 Task: Add Burt's Bees Day Lotion With SPF 30 to the cart.
Action: Mouse moved to (838, 283)
Screenshot: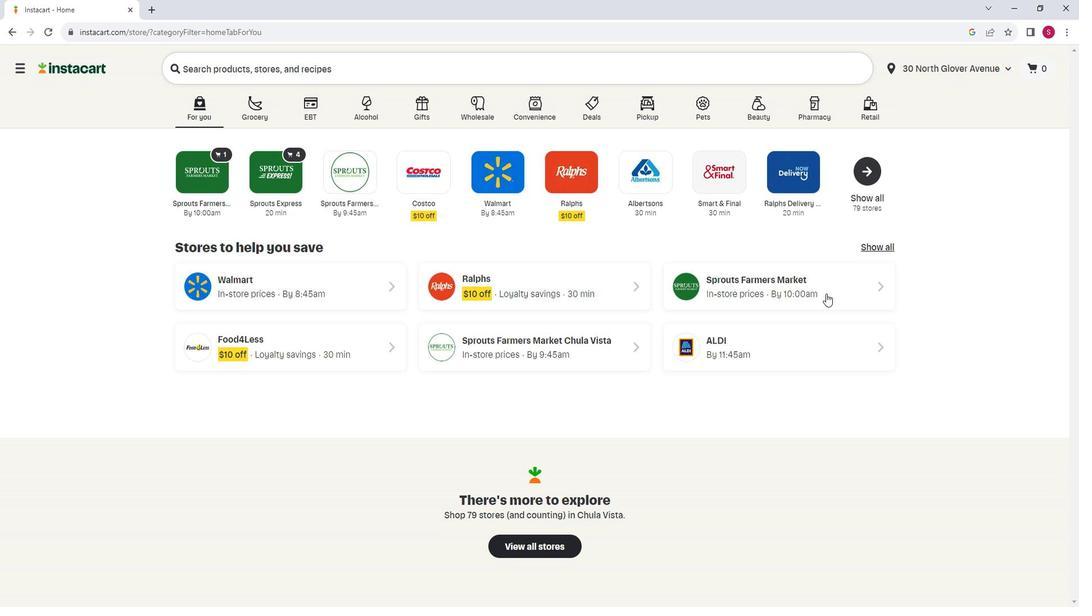 
Action: Mouse pressed left at (838, 283)
Screenshot: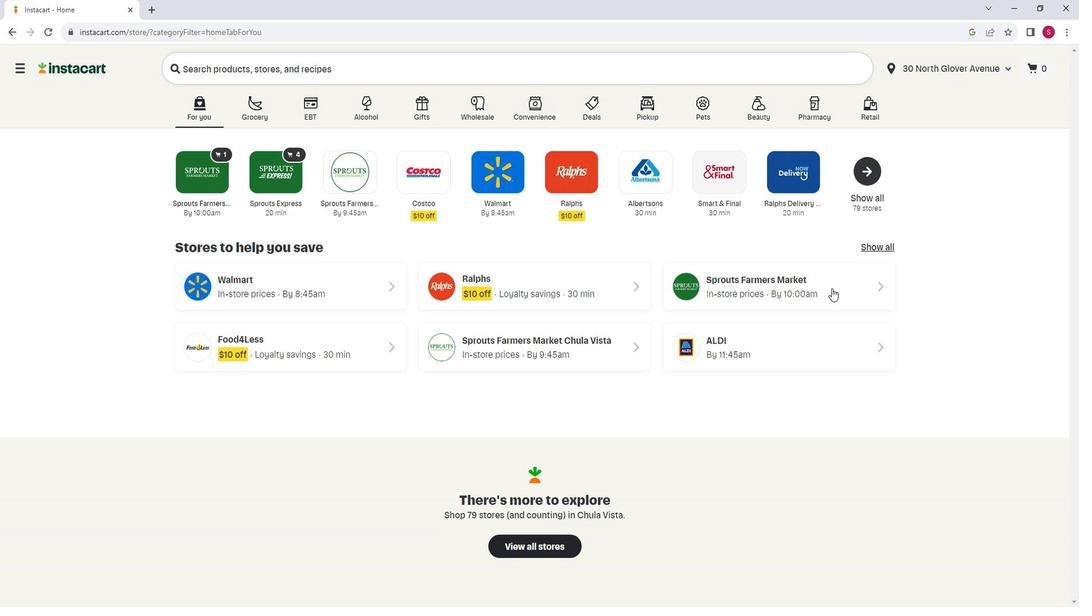 
Action: Mouse moved to (104, 406)
Screenshot: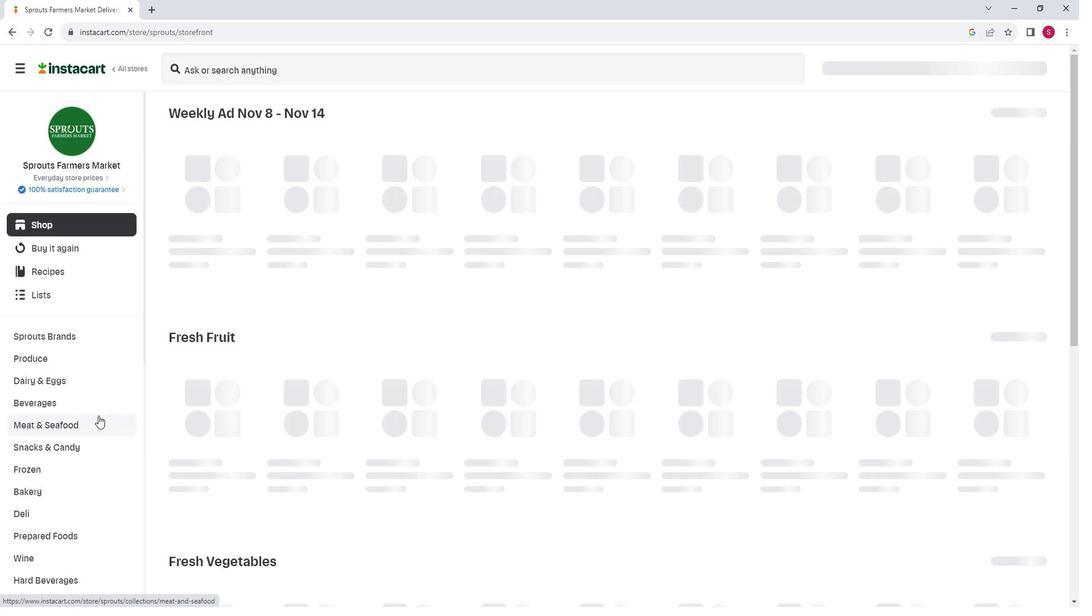 
Action: Mouse scrolled (104, 405) with delta (0, 0)
Screenshot: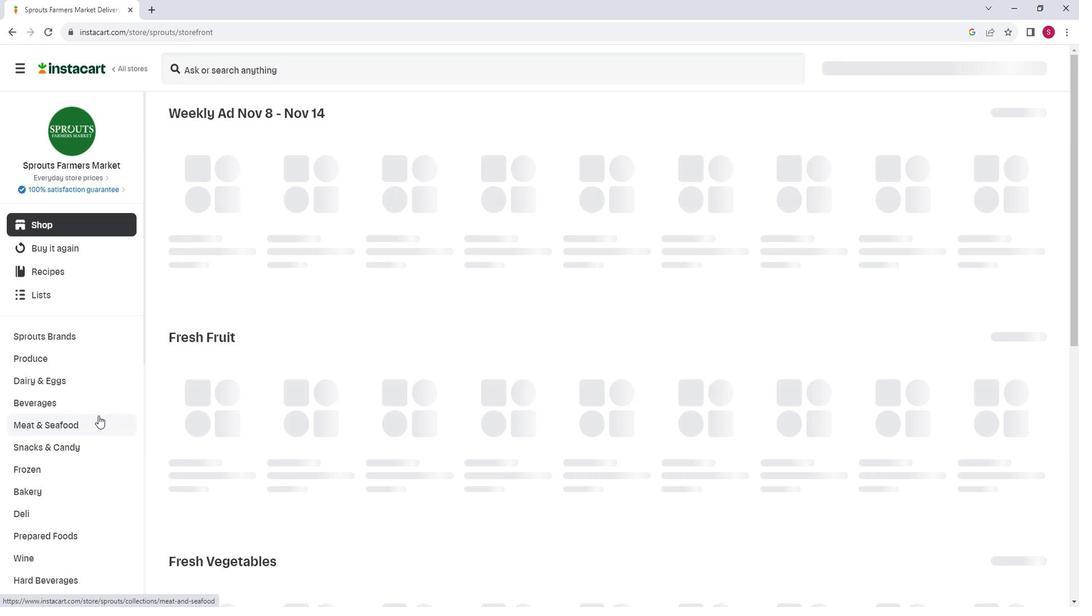 
Action: Mouse scrolled (104, 405) with delta (0, 0)
Screenshot: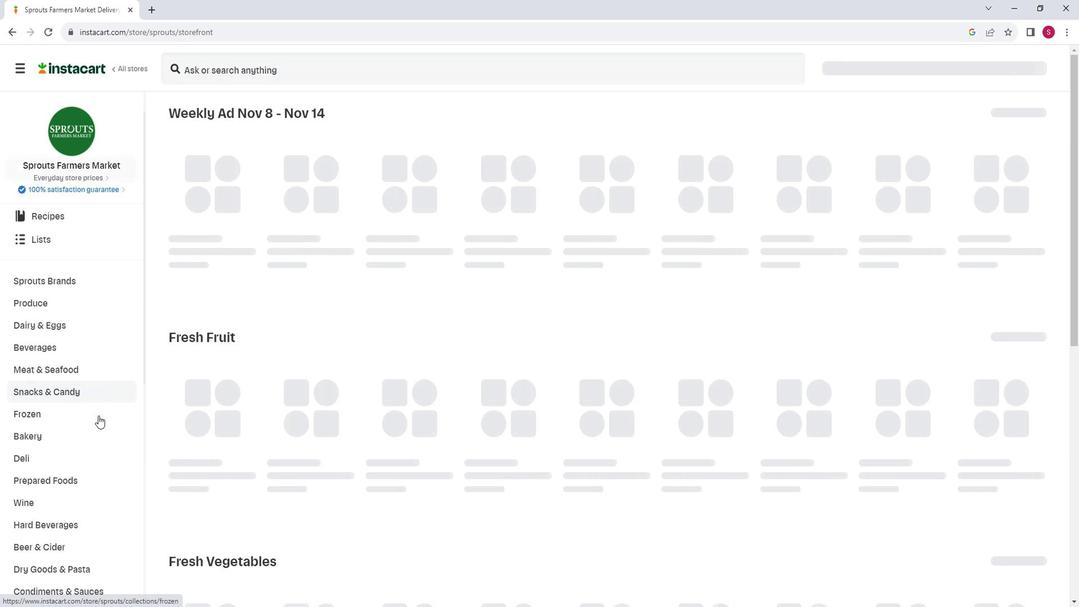 
Action: Mouse scrolled (104, 405) with delta (0, 0)
Screenshot: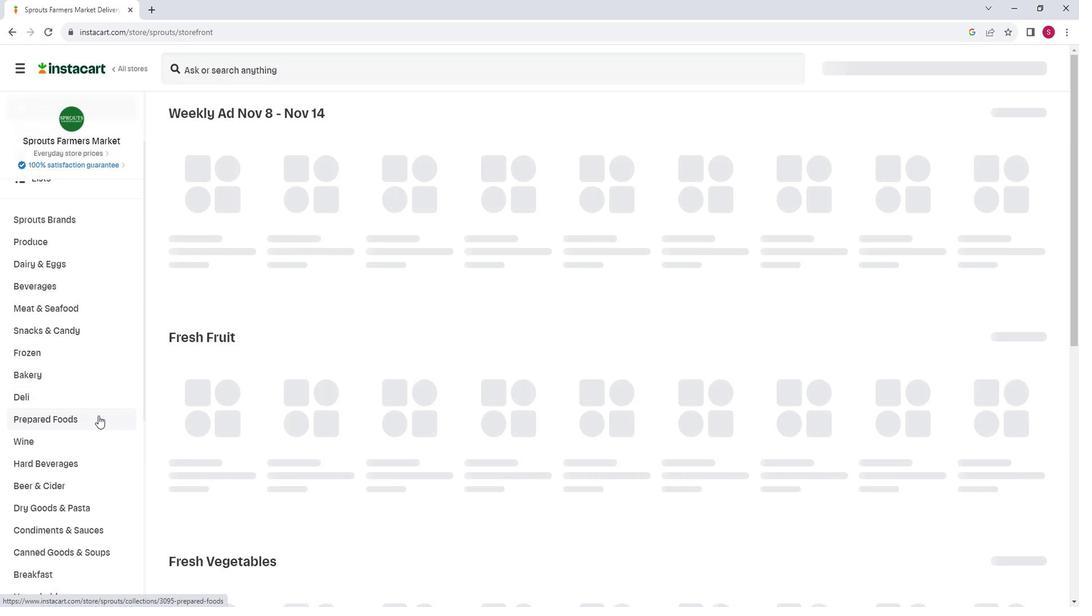 
Action: Mouse scrolled (104, 405) with delta (0, 0)
Screenshot: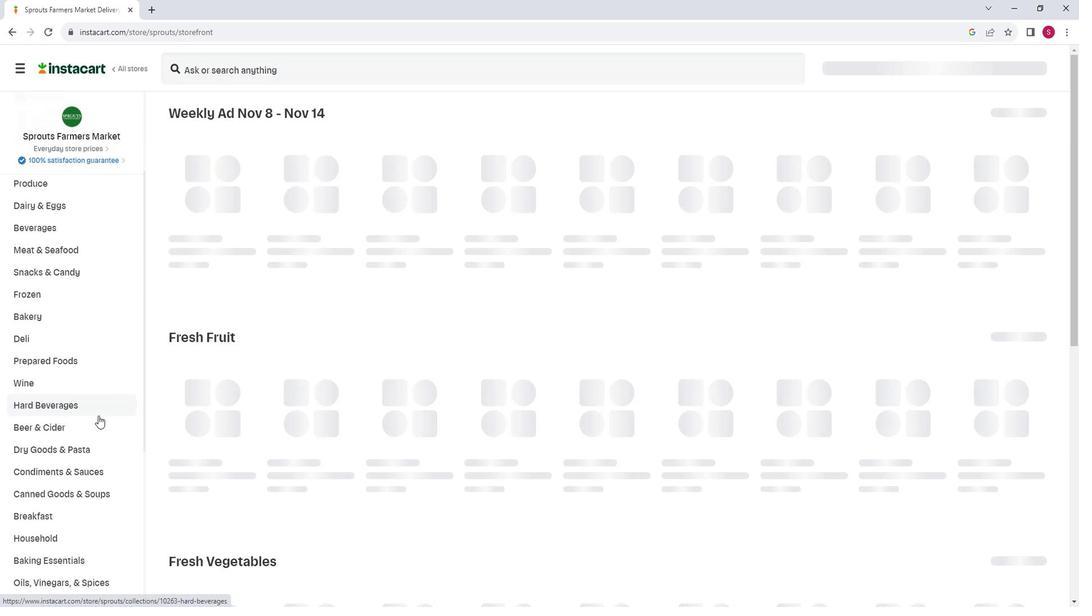 
Action: Mouse scrolled (104, 405) with delta (0, 0)
Screenshot: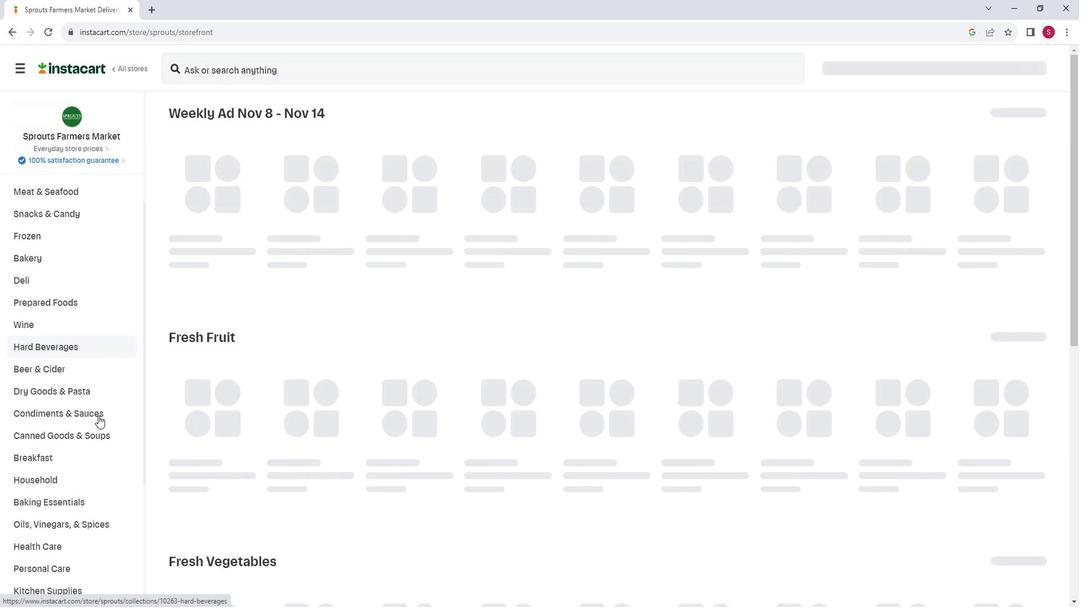 
Action: Mouse scrolled (104, 405) with delta (0, 0)
Screenshot: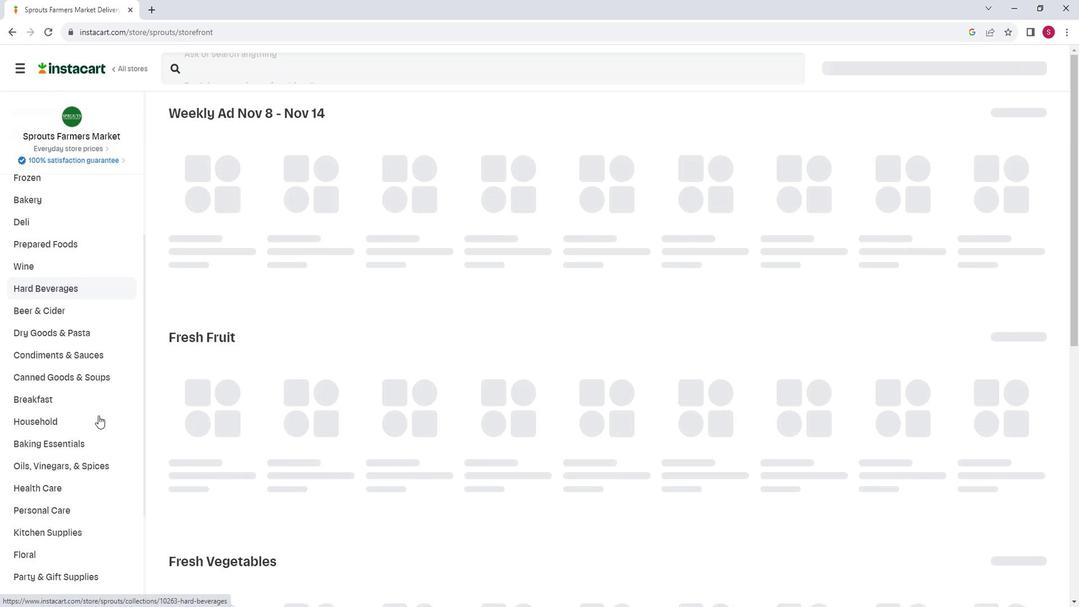 
Action: Mouse moved to (88, 440)
Screenshot: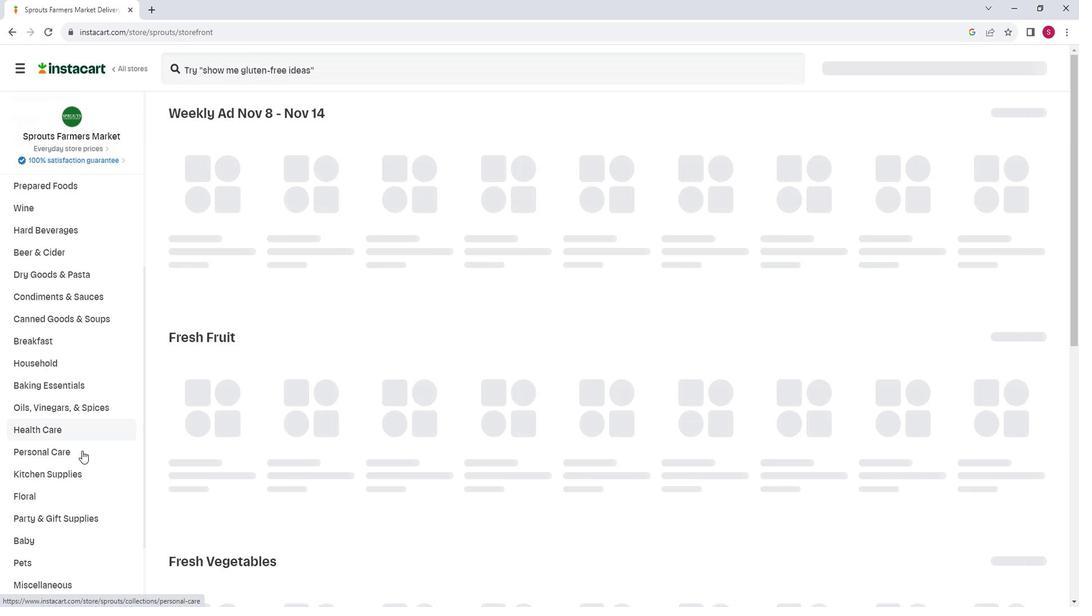 
Action: Mouse pressed left at (88, 440)
Screenshot: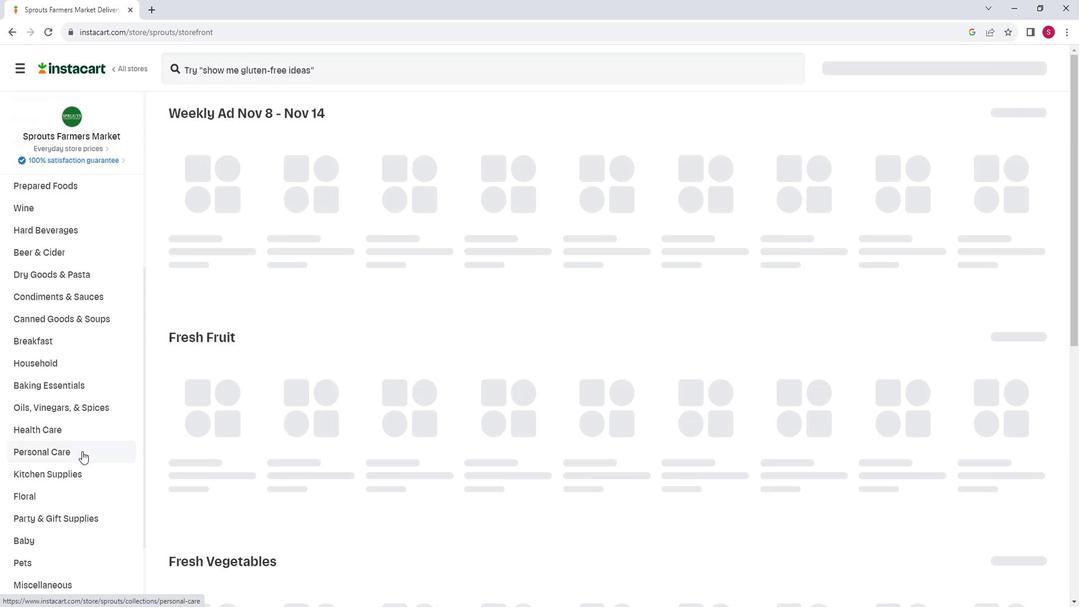 
Action: Mouse moved to (290, 150)
Screenshot: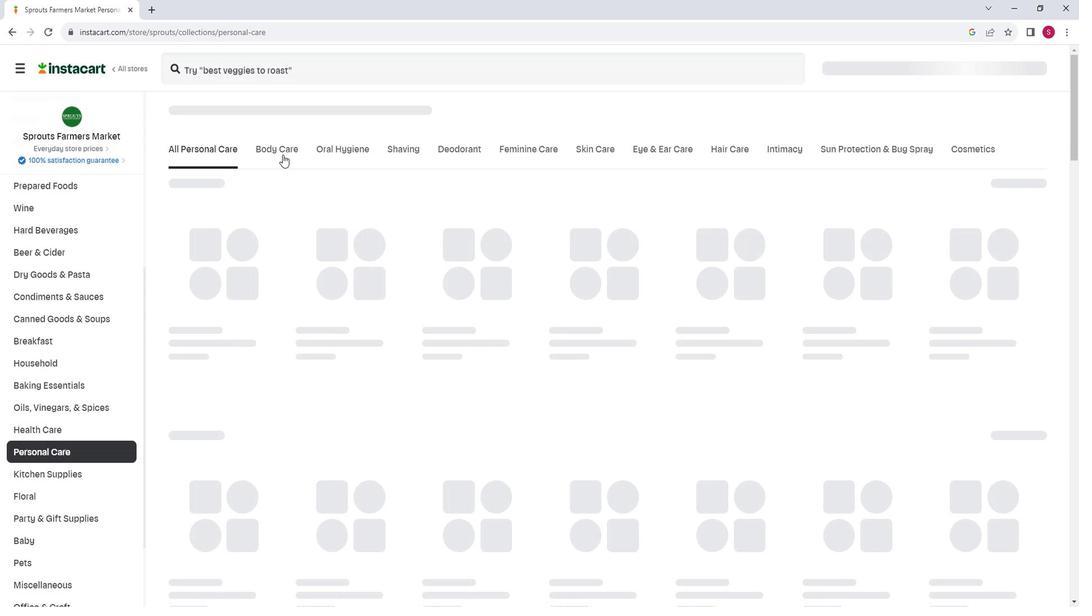
Action: Mouse pressed left at (290, 150)
Screenshot: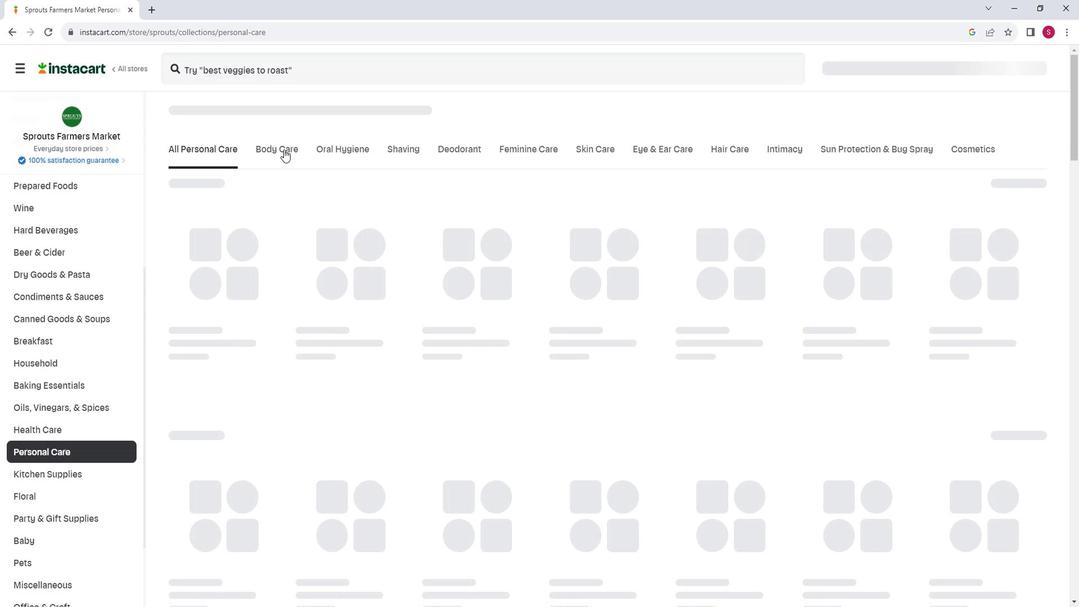 
Action: Mouse moved to (465, 198)
Screenshot: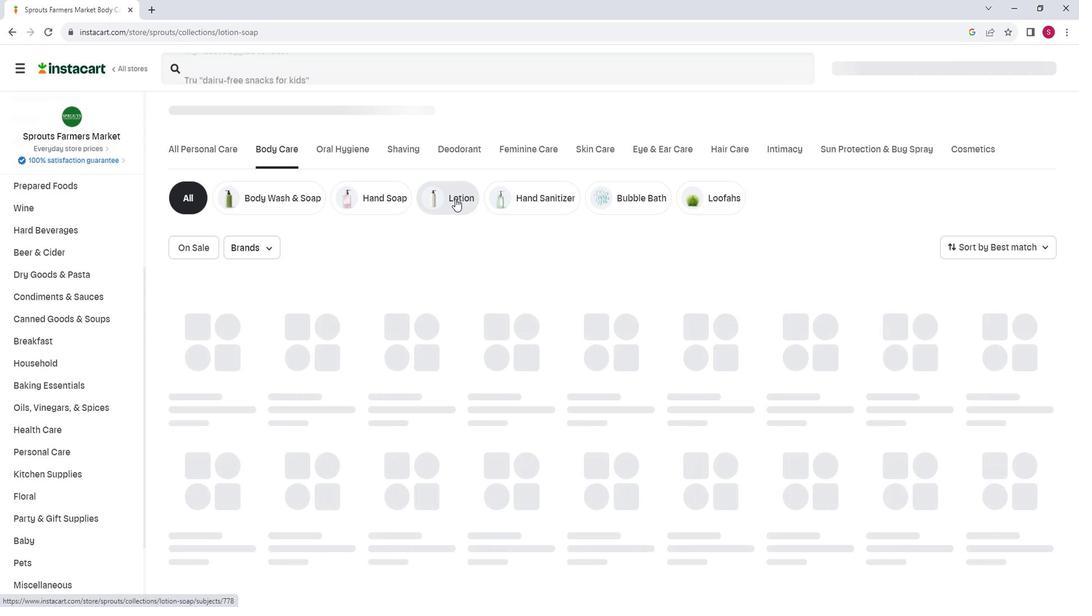 
Action: Mouse pressed left at (465, 198)
Screenshot: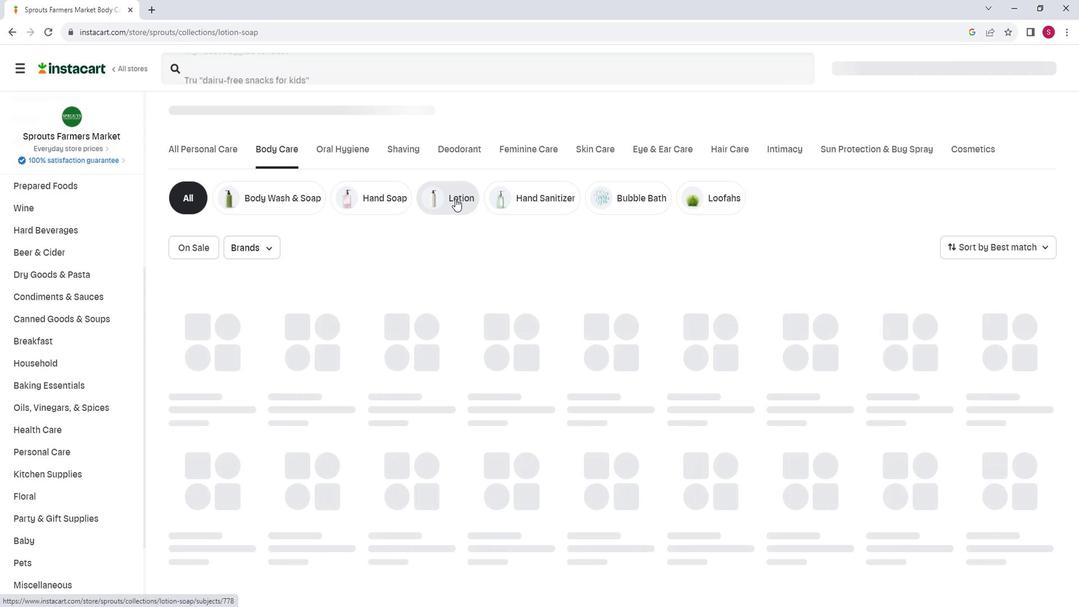 
Action: Mouse moved to (373, 72)
Screenshot: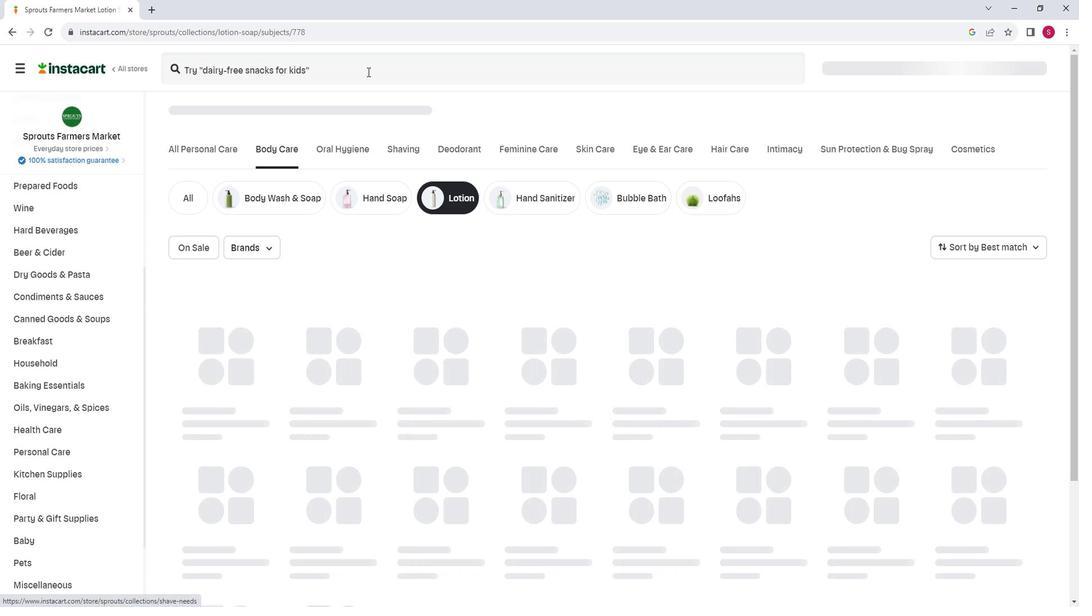 
Action: Mouse pressed left at (373, 72)
Screenshot: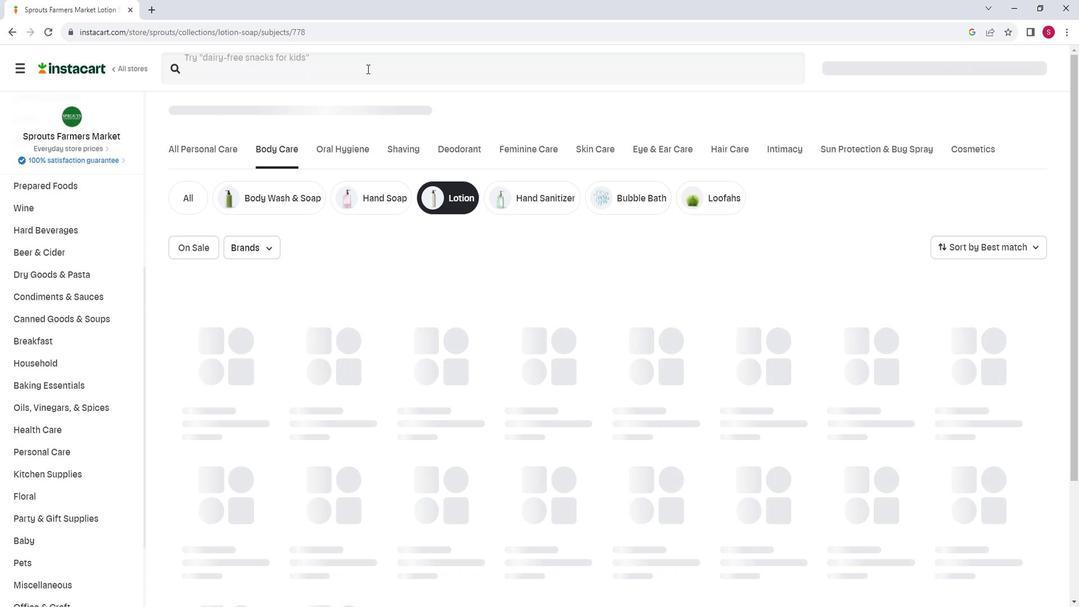 
Action: Key pressed <Key.shift>Burt's<Key.space><Key.shift>Bees<Key.space><Key.shift>Day<Key.space><Key.shift>Lotion<Key.space><Key.shift>With<Key.space><Key.shift>SPF<Key.space>30<Key.enter>
Screenshot: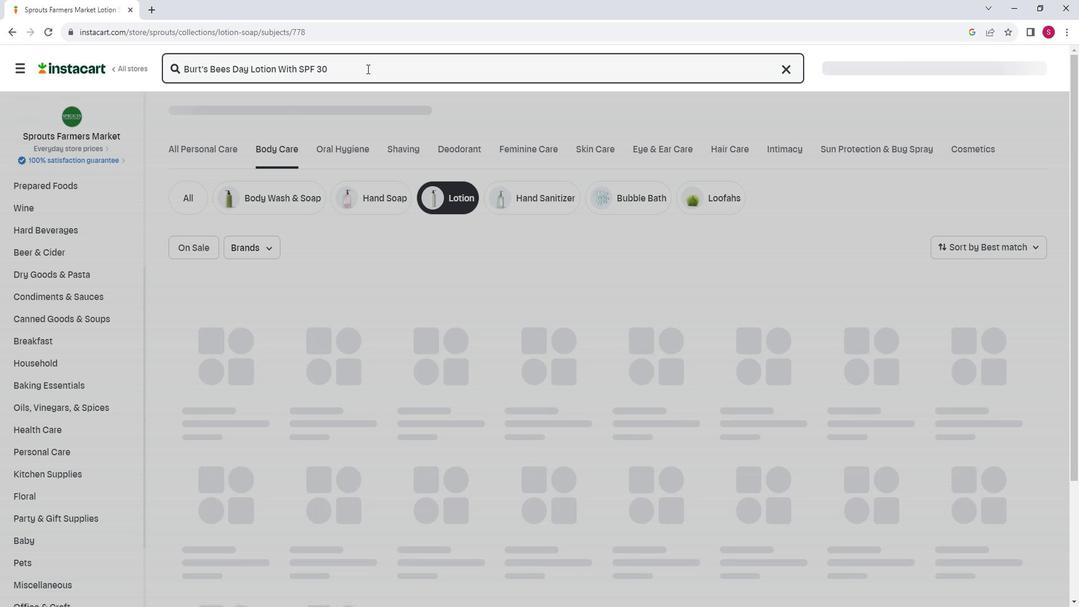 
Action: Mouse moved to (1025, 188)
Screenshot: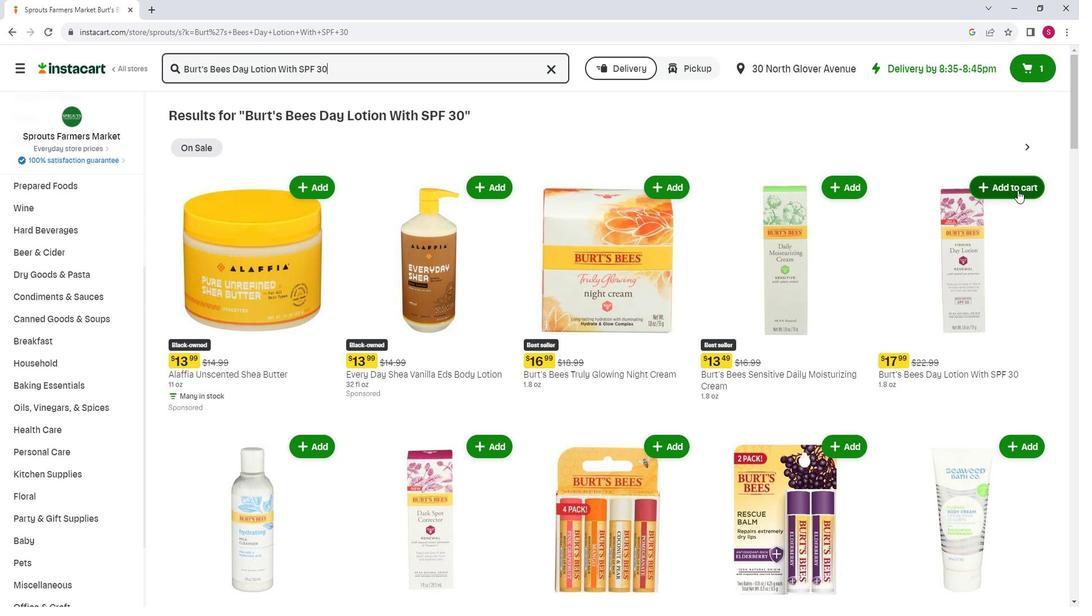 
Action: Mouse pressed left at (1025, 188)
Screenshot: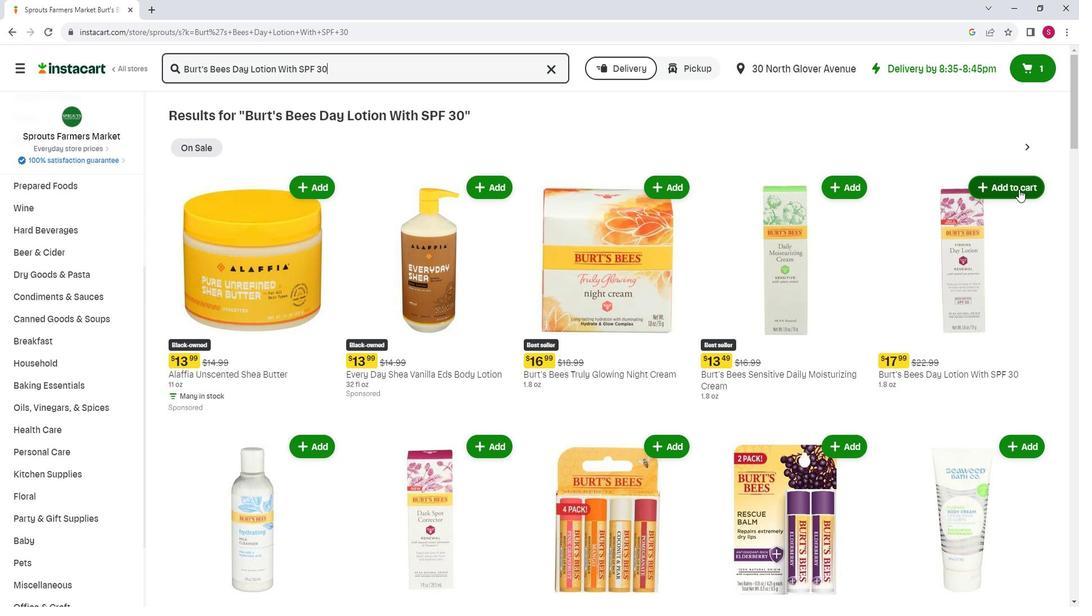 
Action: Mouse moved to (945, 143)
Screenshot: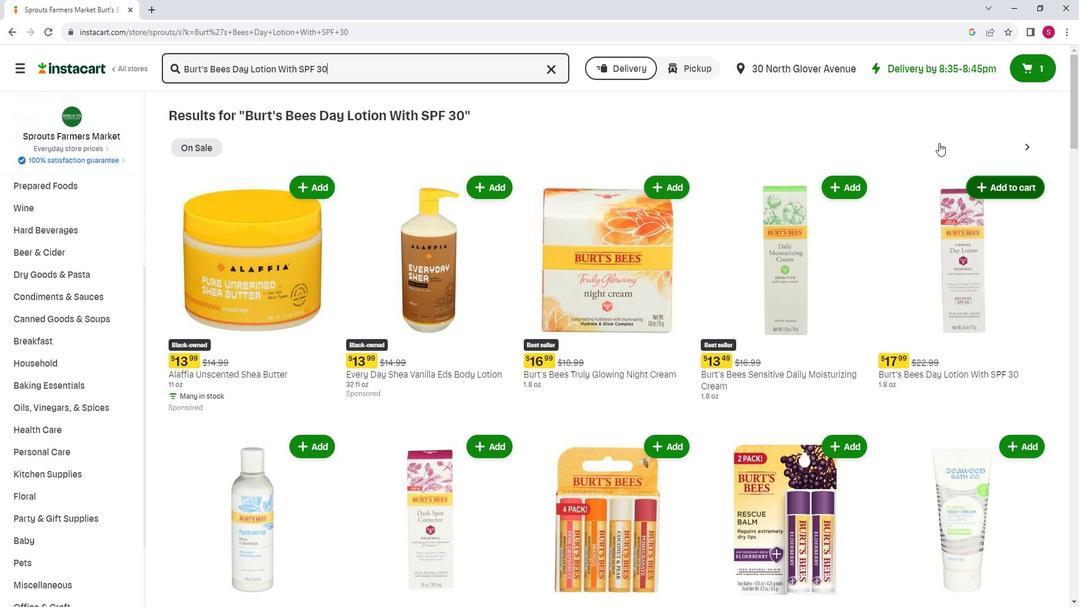
